 Task: Select arts and culture as the cause.
Action: Mouse moved to (774, 81)
Screenshot: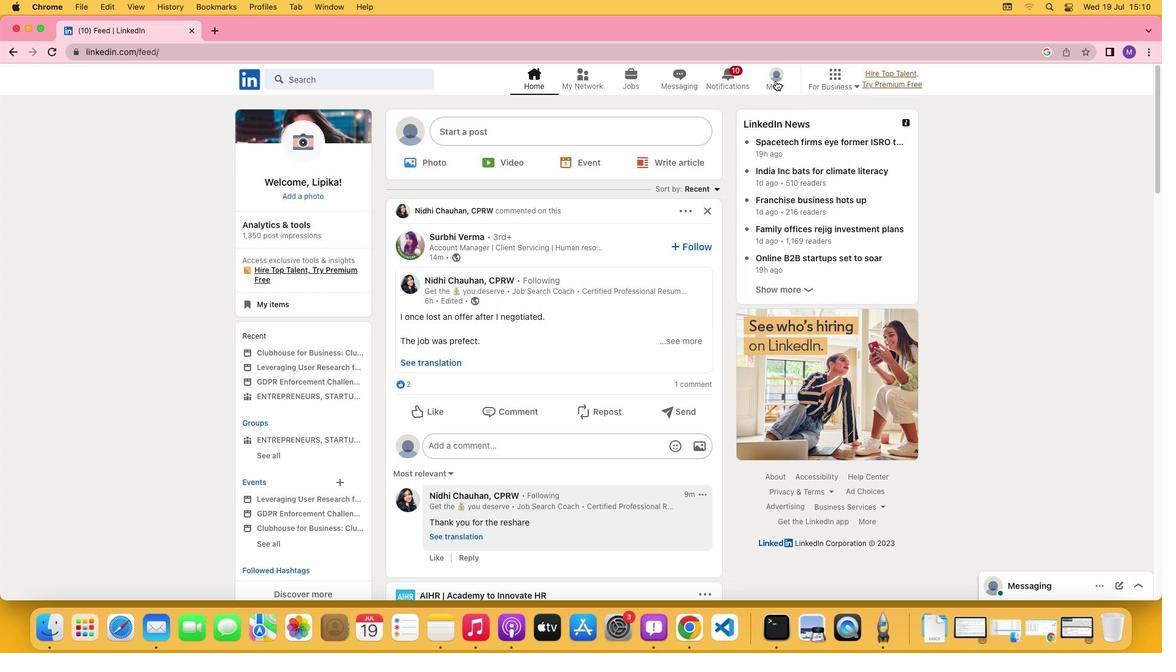 
Action: Mouse pressed left at (774, 81)
Screenshot: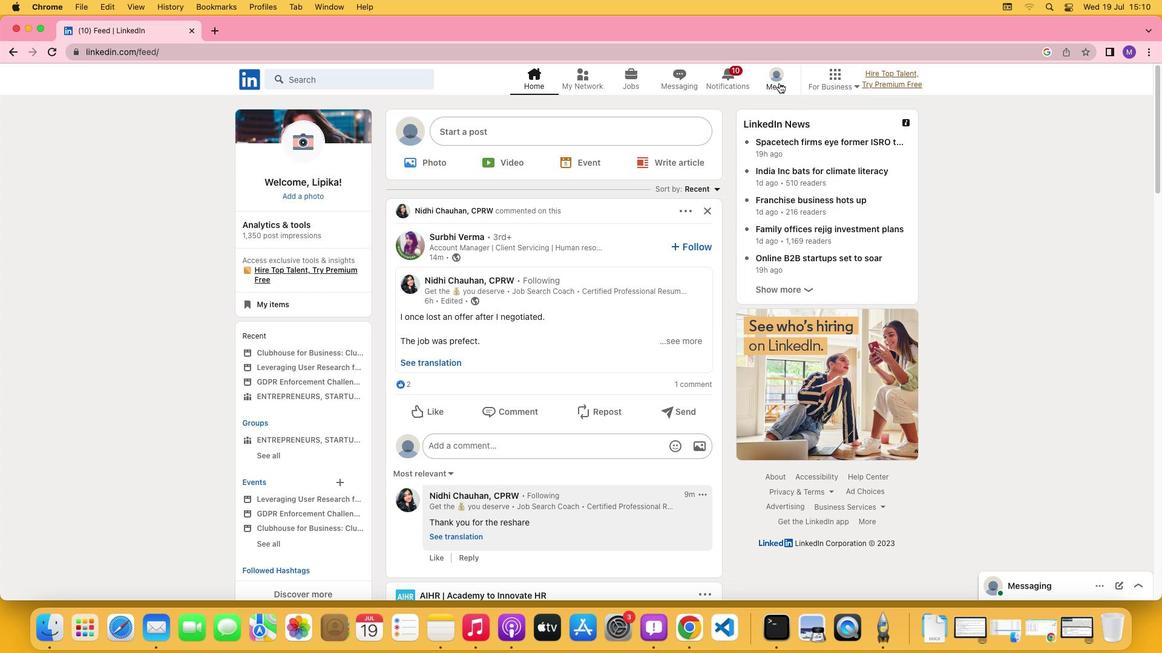 
Action: Mouse moved to (781, 84)
Screenshot: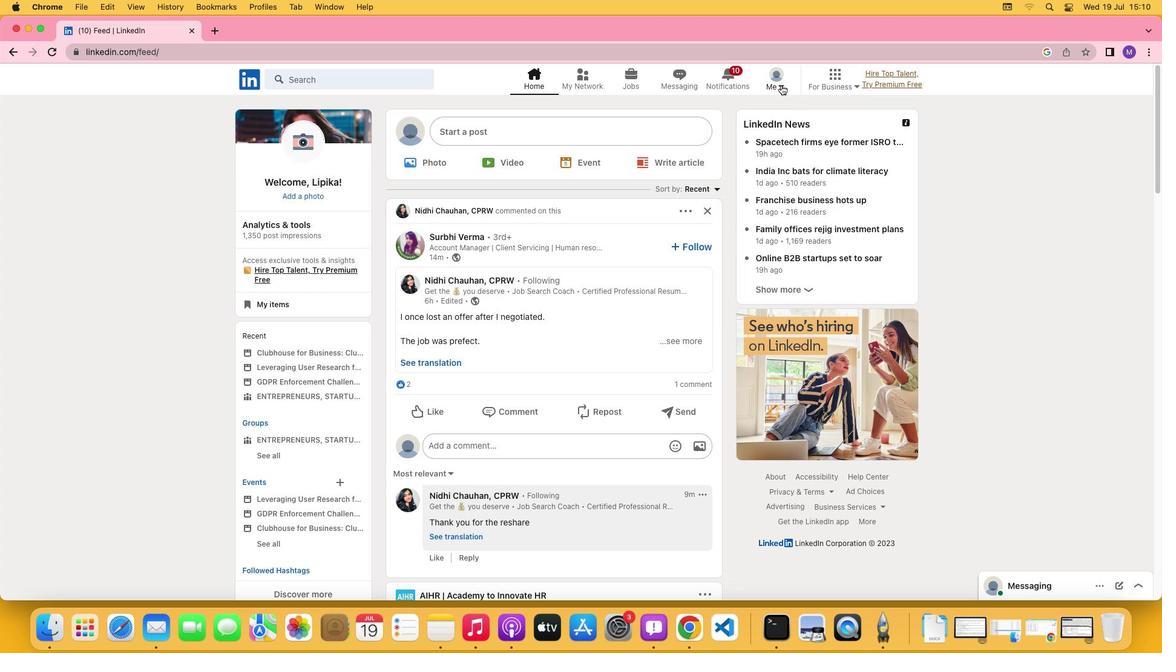 
Action: Mouse pressed left at (781, 84)
Screenshot: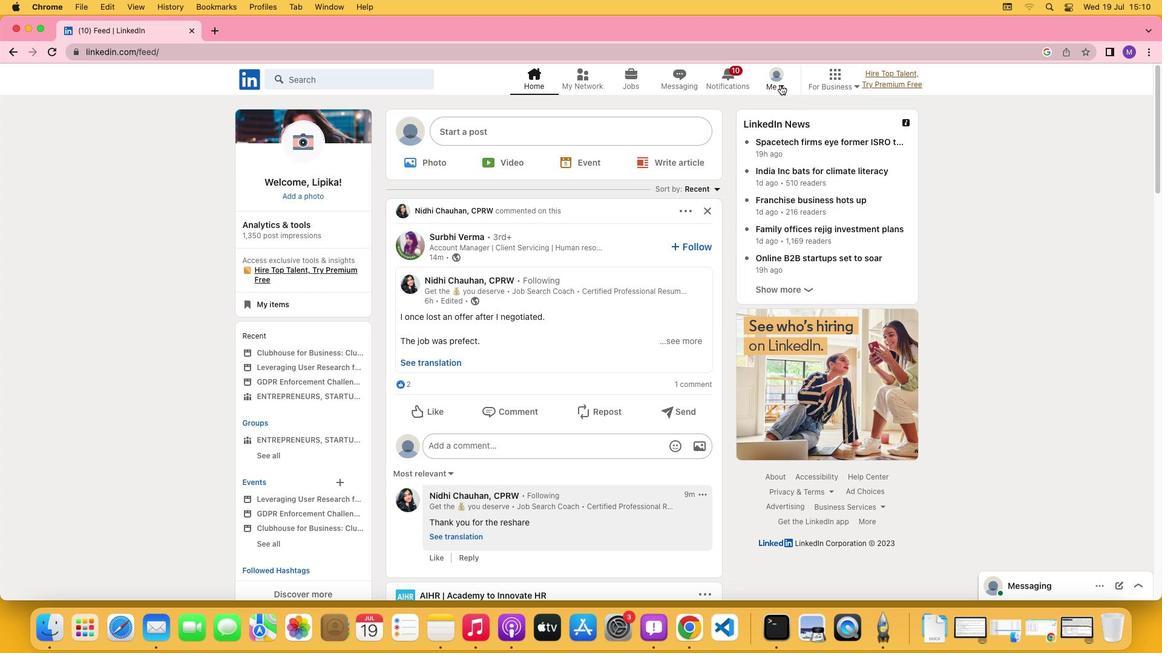 
Action: Mouse moved to (765, 146)
Screenshot: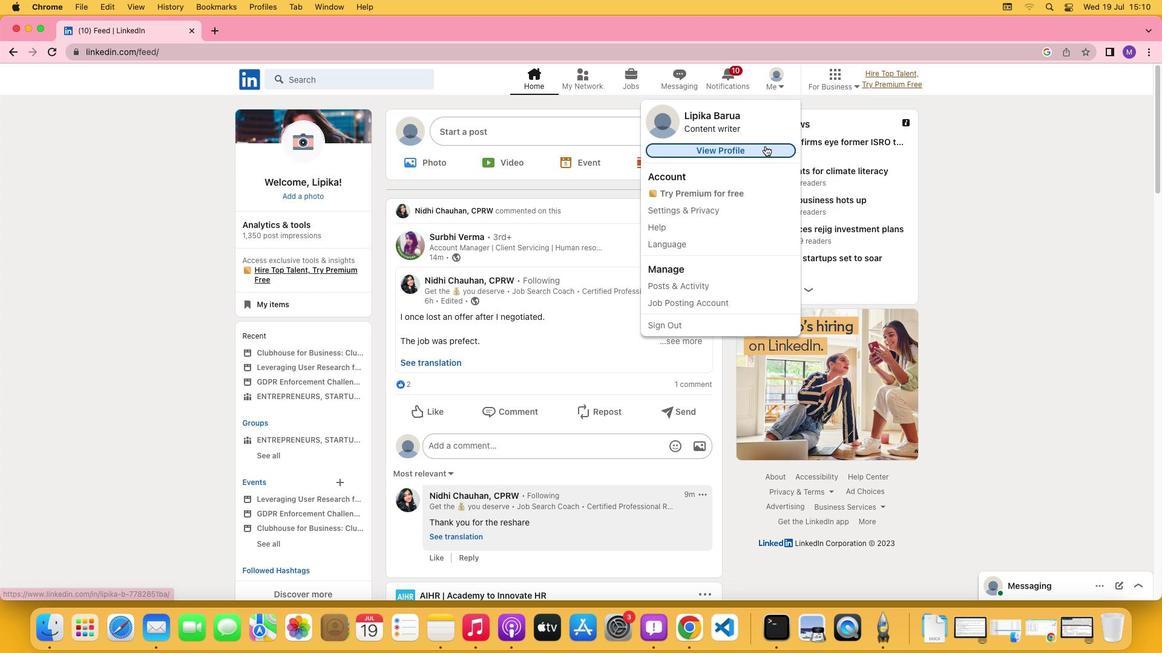 
Action: Mouse pressed left at (765, 146)
Screenshot: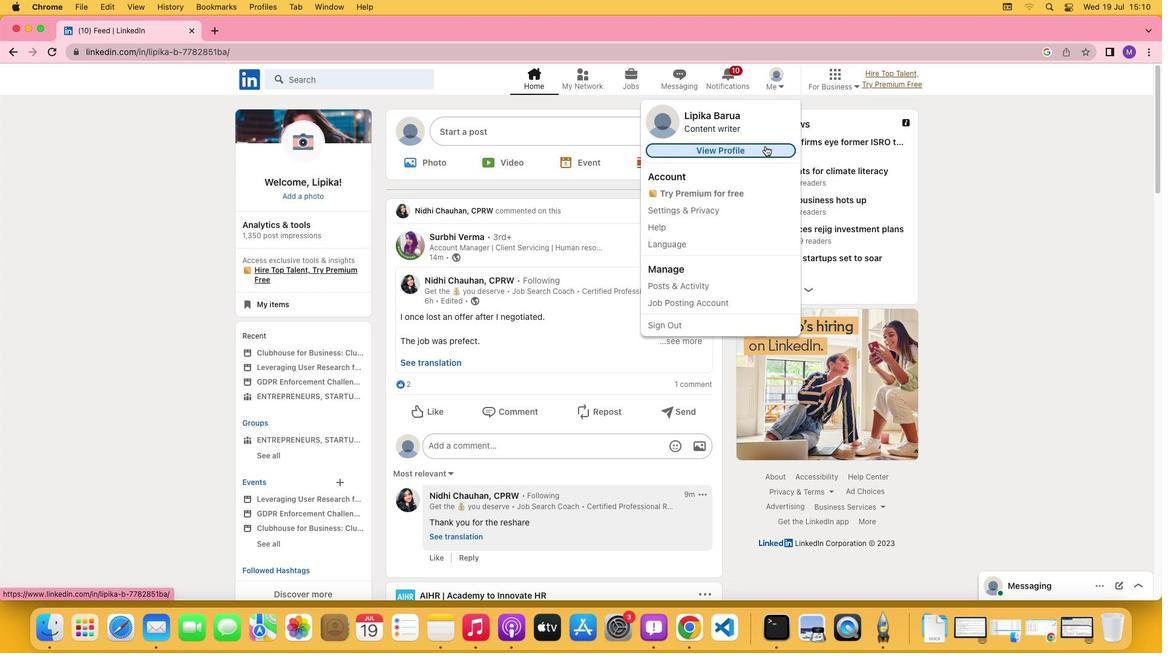 
Action: Mouse moved to (381, 392)
Screenshot: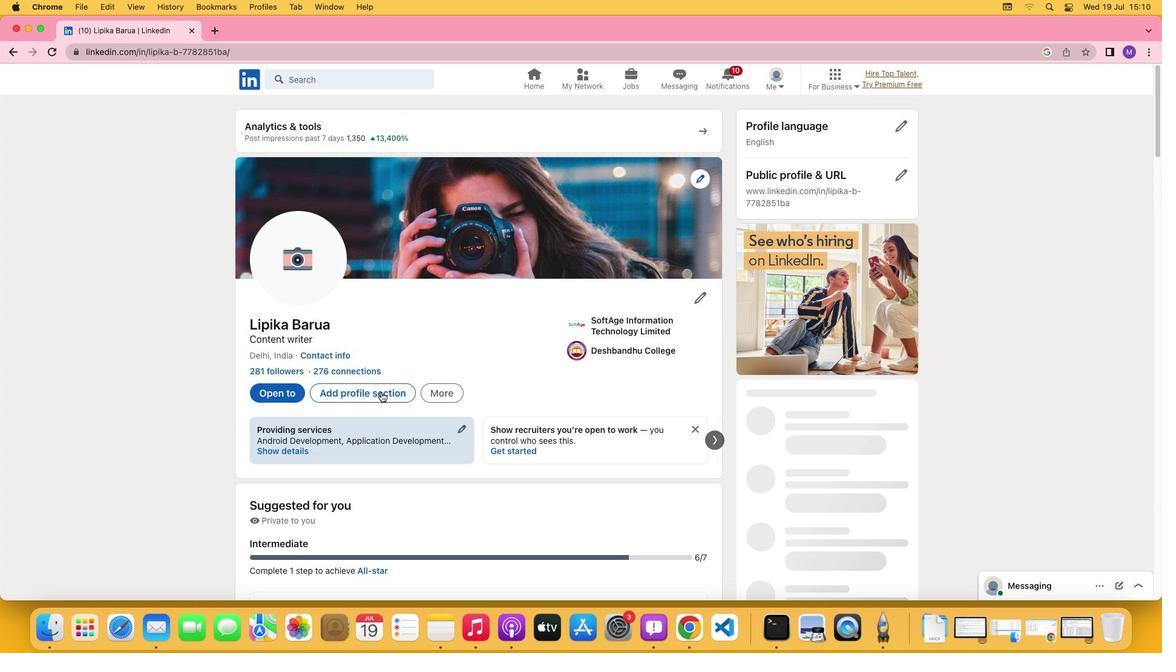 
Action: Mouse pressed left at (381, 392)
Screenshot: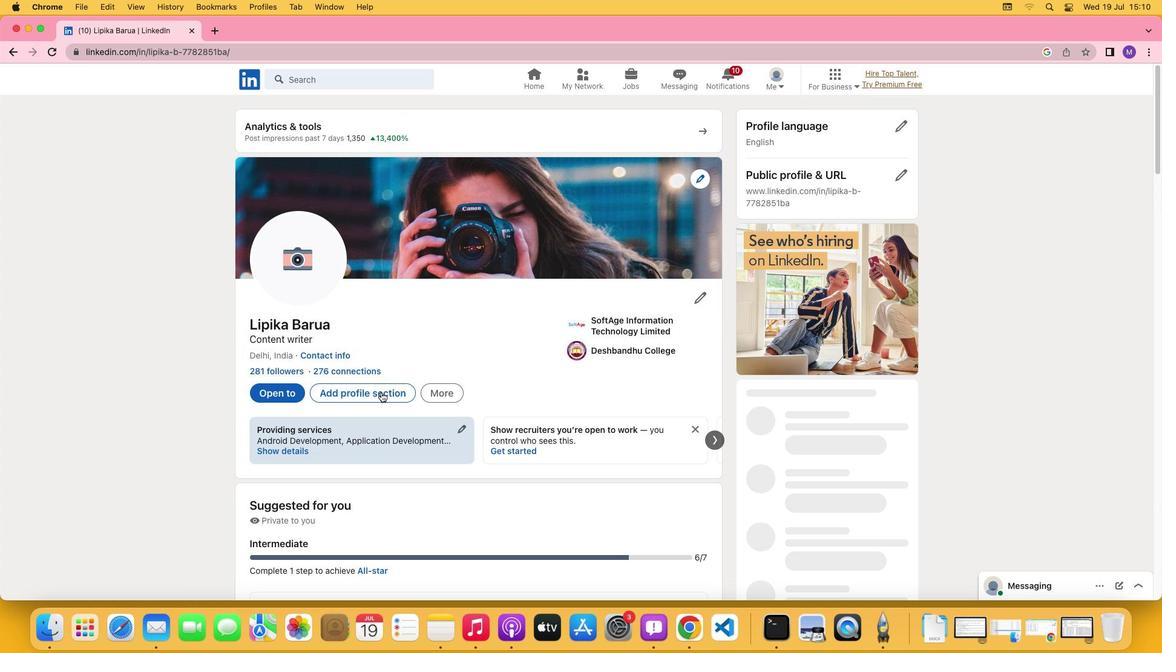 
Action: Mouse moved to (466, 361)
Screenshot: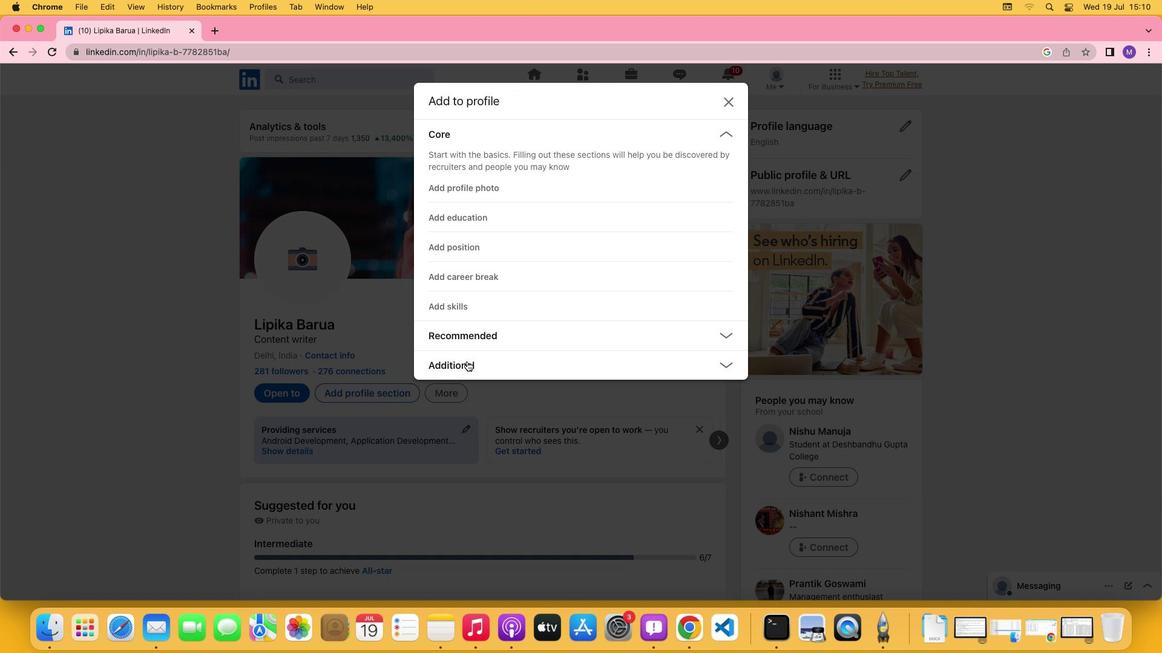 
Action: Mouse pressed left at (466, 361)
Screenshot: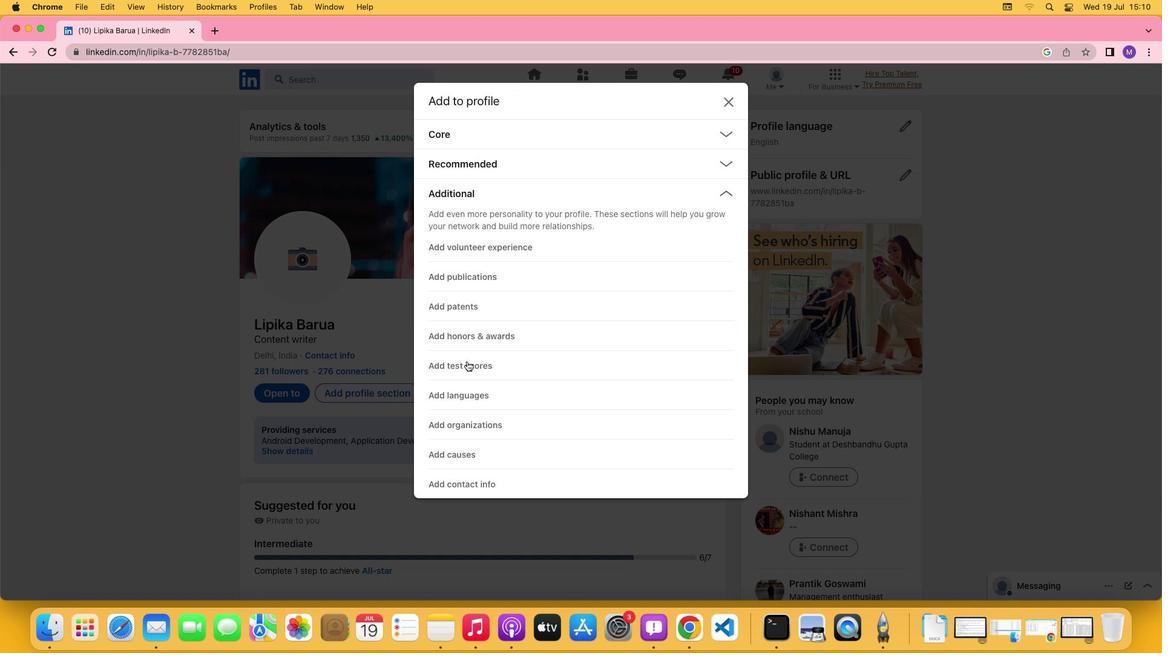 
Action: Mouse moved to (464, 452)
Screenshot: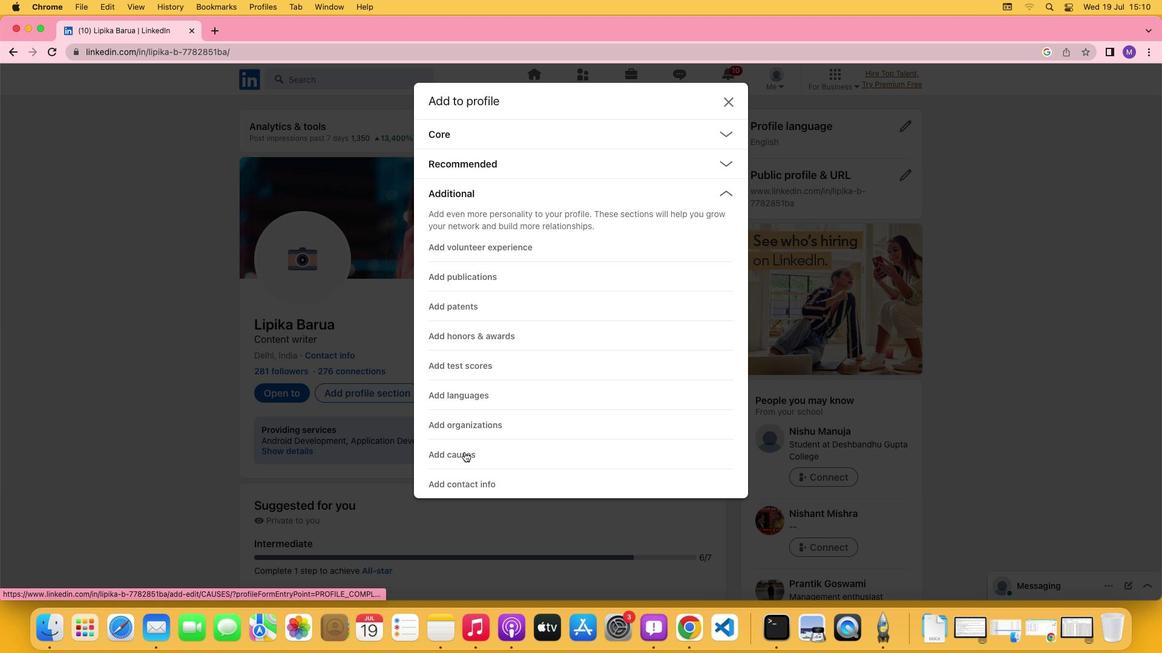 
Action: Mouse pressed left at (464, 452)
Screenshot: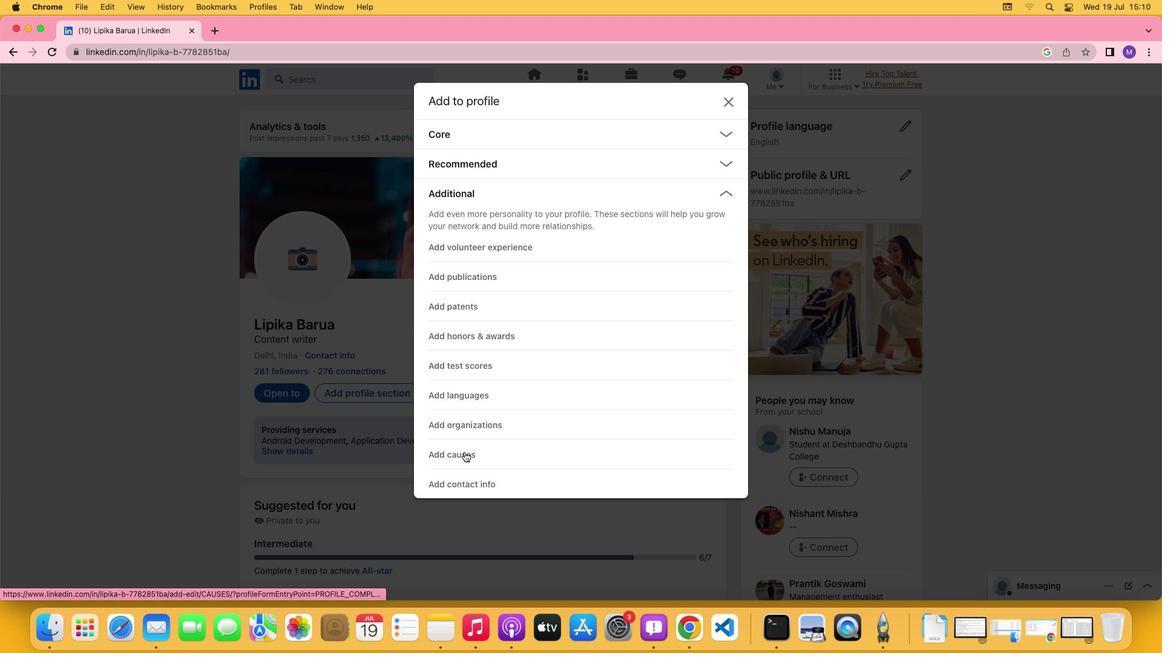 
Action: Mouse moved to (379, 201)
Screenshot: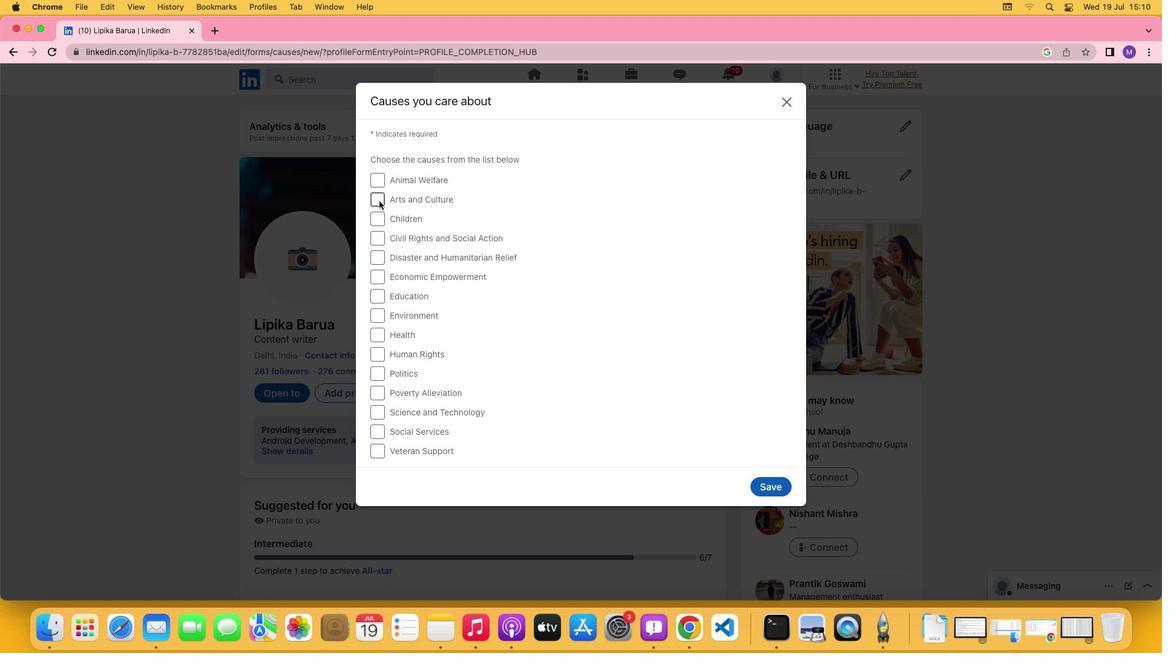 
Action: Mouse pressed left at (379, 201)
Screenshot: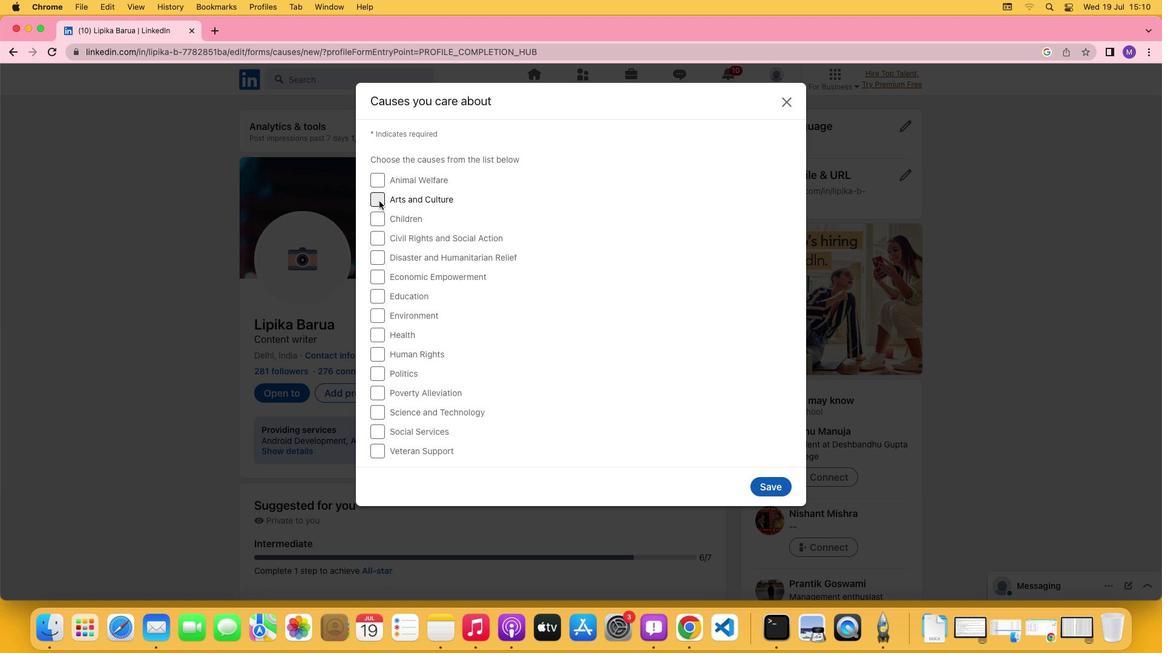 
Action: Mouse moved to (588, 280)
Screenshot: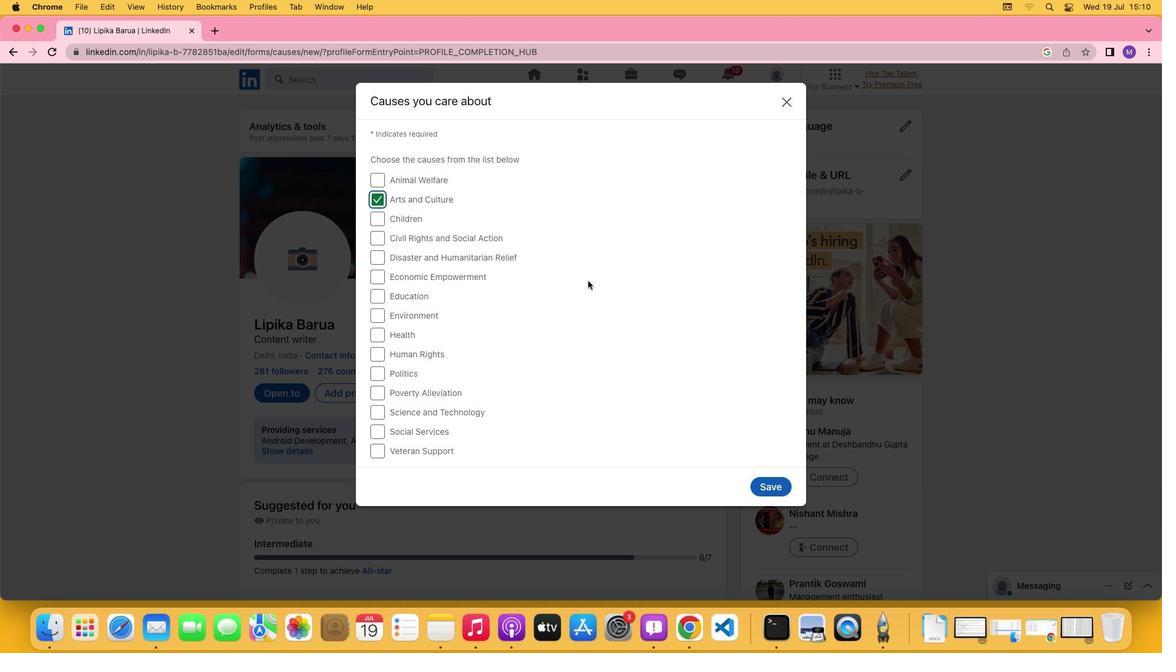 
